 Task: Tilt down the text.
Action: Mouse moved to (35, 162)
Screenshot: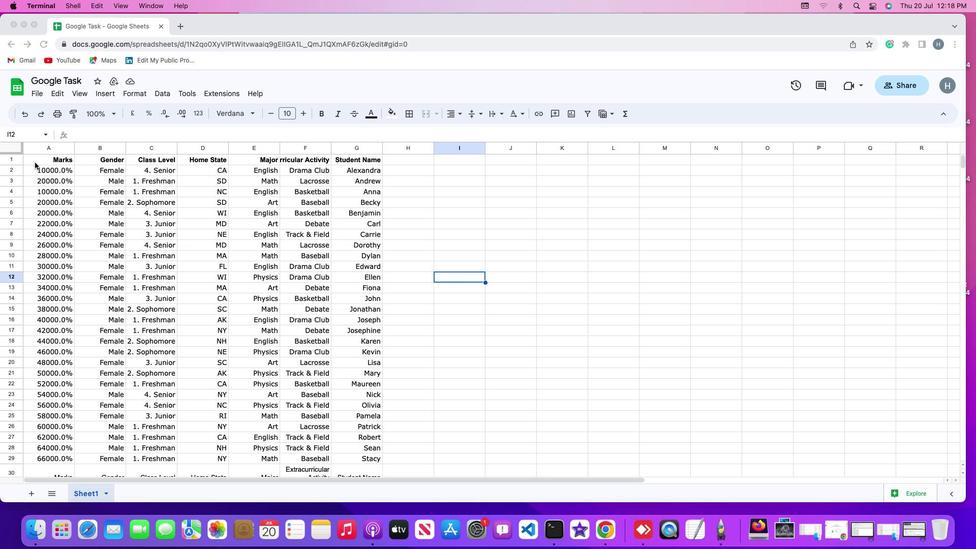 
Action: Mouse pressed left at (35, 162)
Screenshot: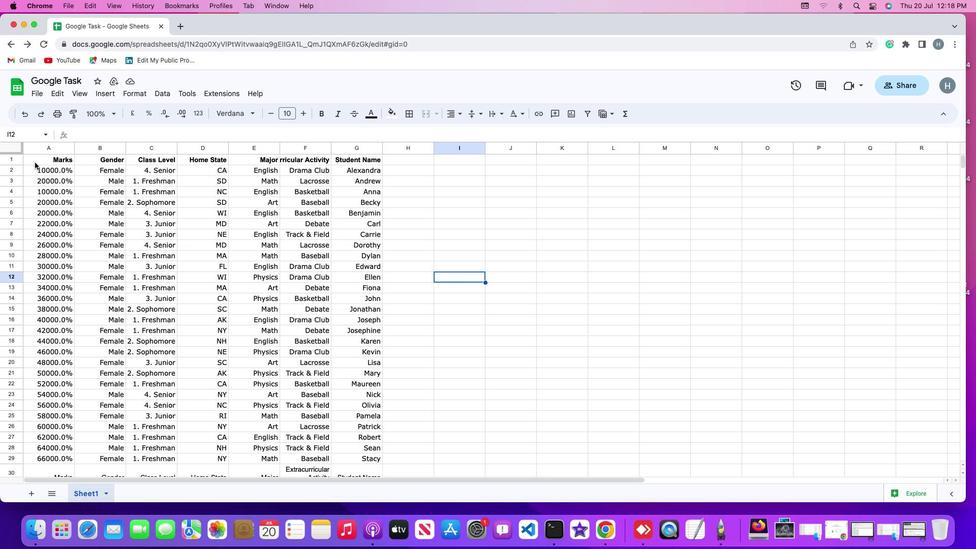 
Action: Mouse moved to (35, 161)
Screenshot: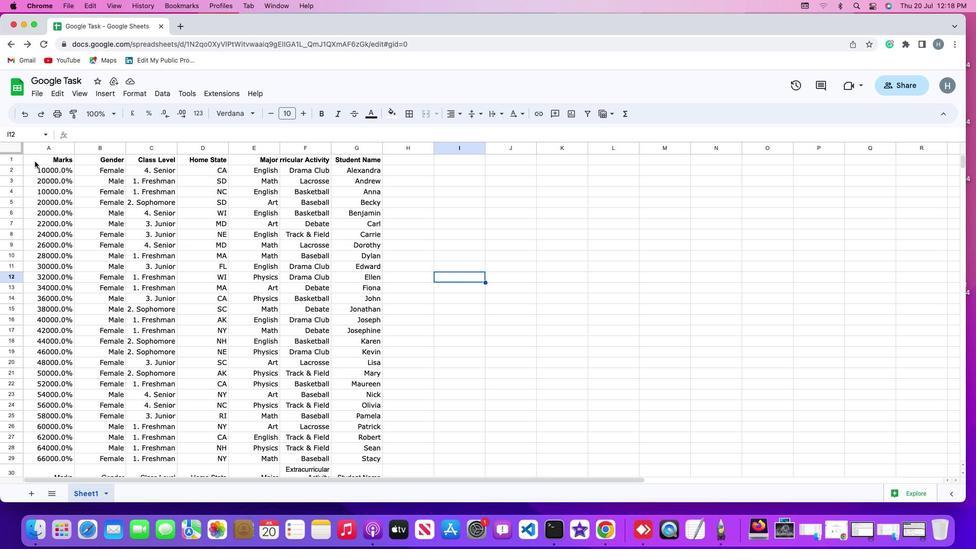 
Action: Mouse pressed left at (35, 161)
Screenshot: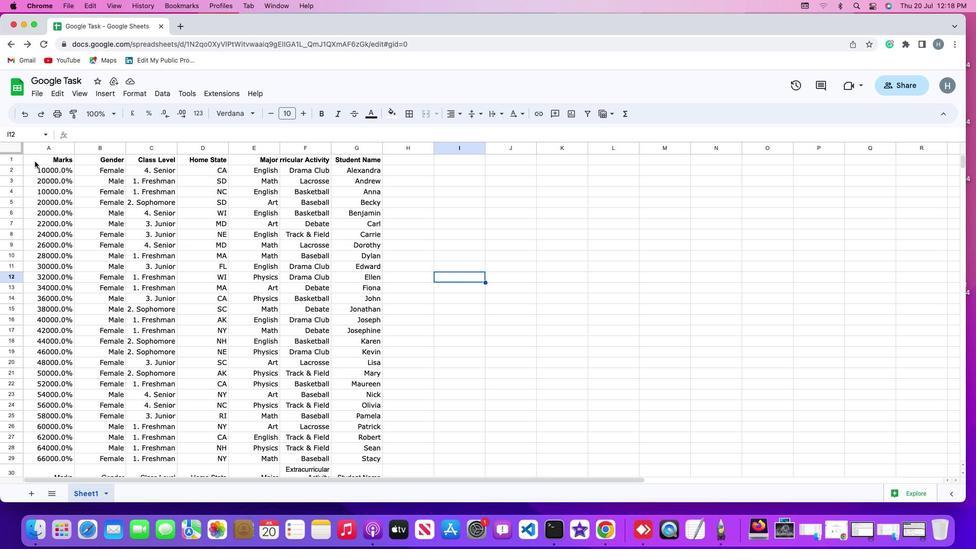 
Action: Mouse moved to (129, 93)
Screenshot: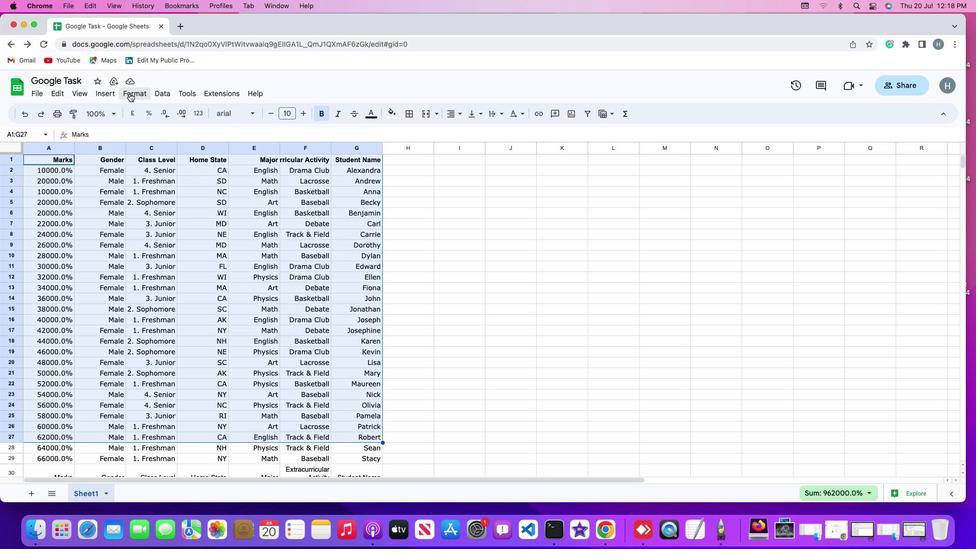 
Action: Mouse pressed left at (129, 93)
Screenshot: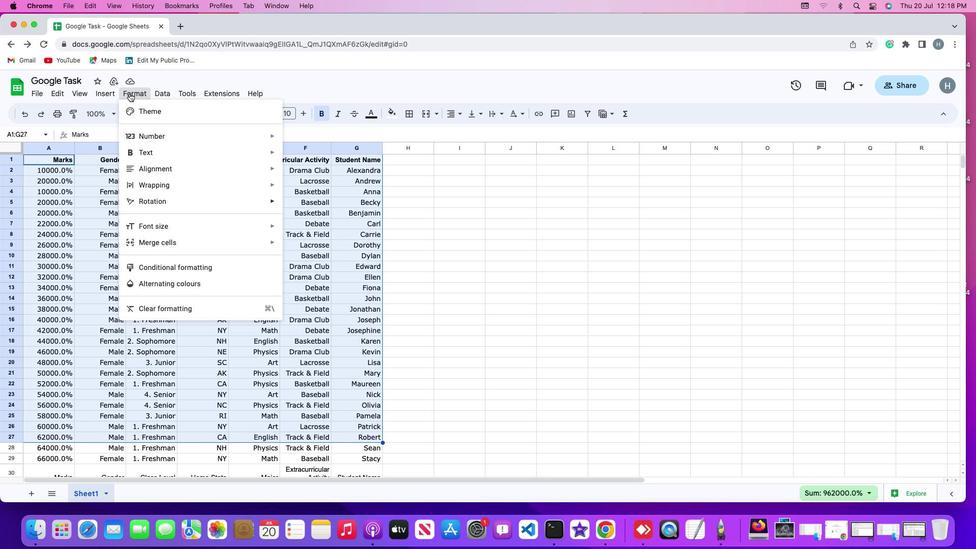 
Action: Mouse moved to (161, 200)
Screenshot: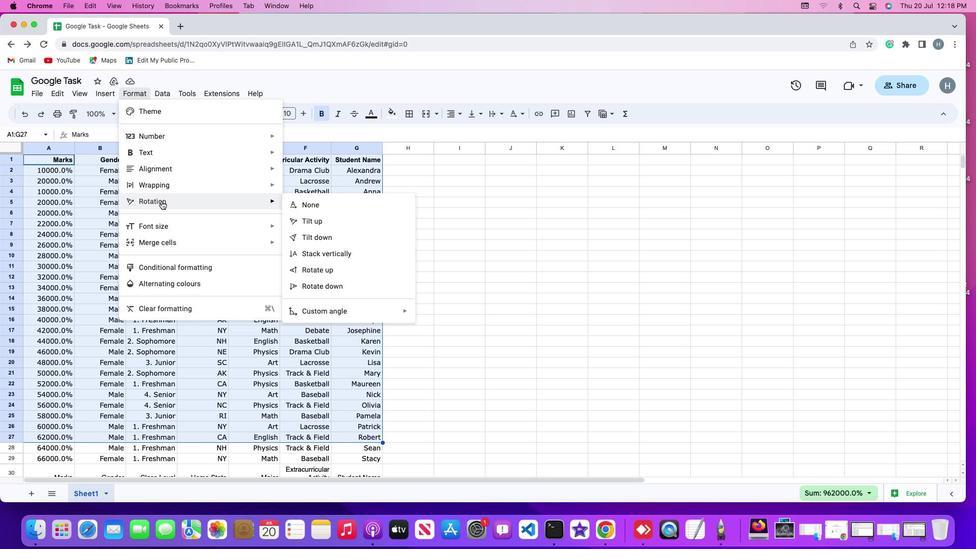 
Action: Mouse pressed left at (161, 200)
Screenshot: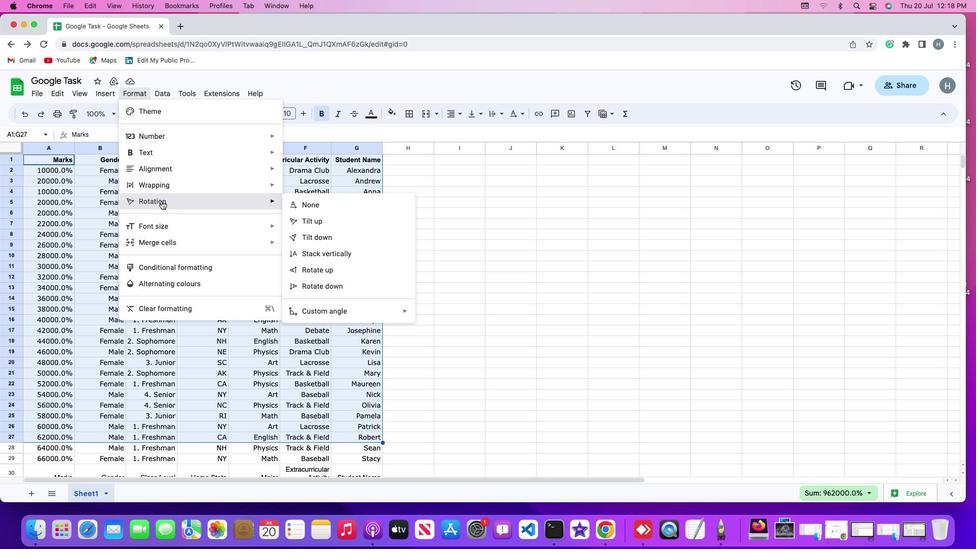 
Action: Mouse moved to (323, 239)
Screenshot: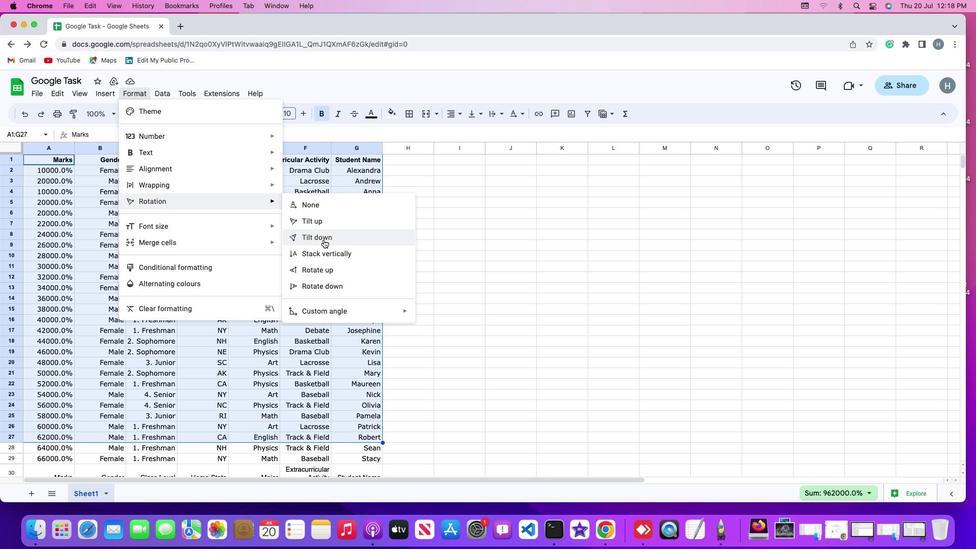
Action: Mouse pressed left at (323, 239)
Screenshot: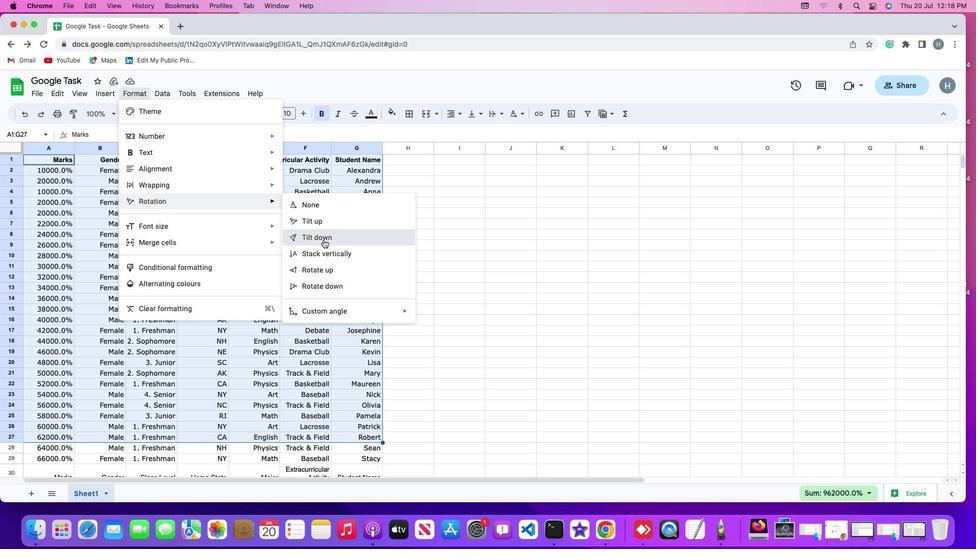 
Action: Mouse moved to (482, 260)
Screenshot: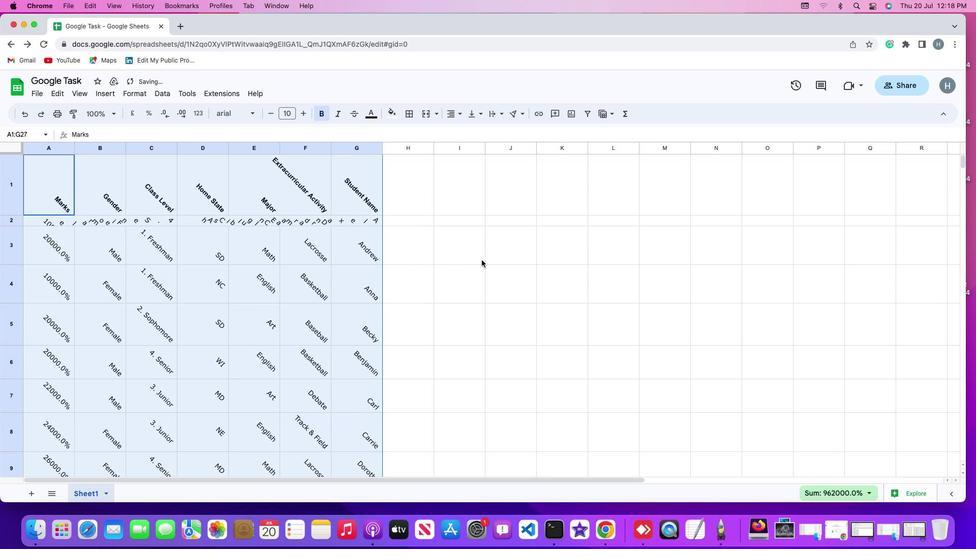 
Action: Mouse pressed left at (482, 260)
Screenshot: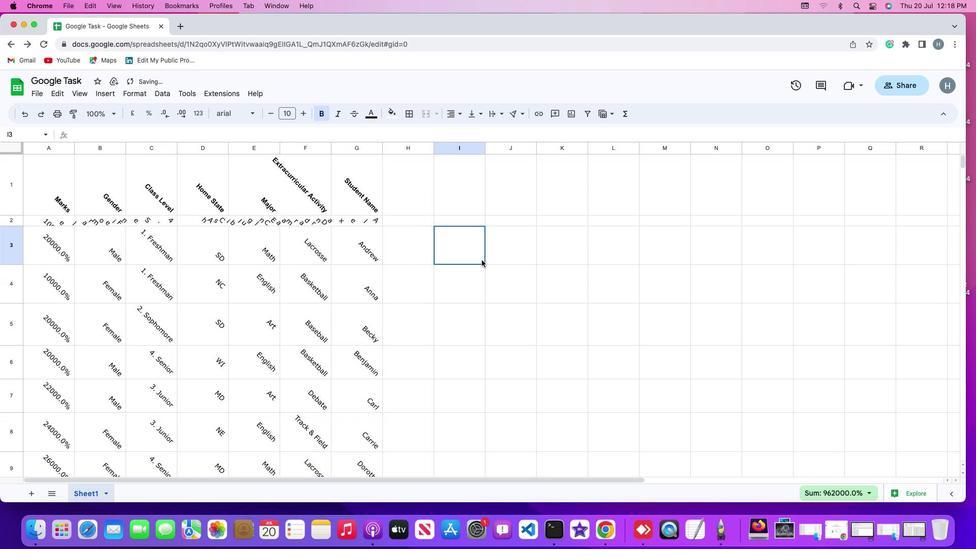 
